 Task: Search for accommodations in Mineiros, Brazil, and select check-in and check-out dates.
Action: Mouse moved to (423, 106)
Screenshot: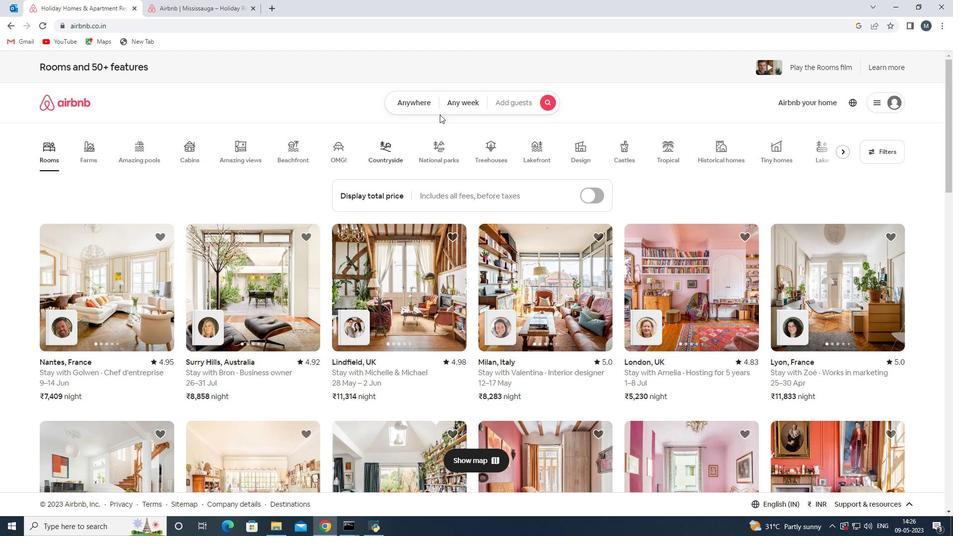 
Action: Mouse pressed left at (423, 106)
Screenshot: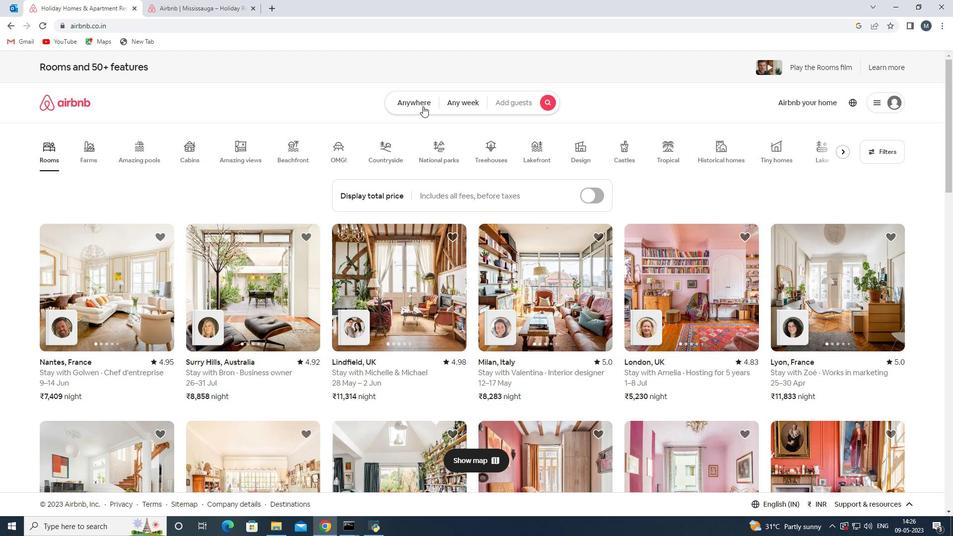 
Action: Mouse moved to (356, 142)
Screenshot: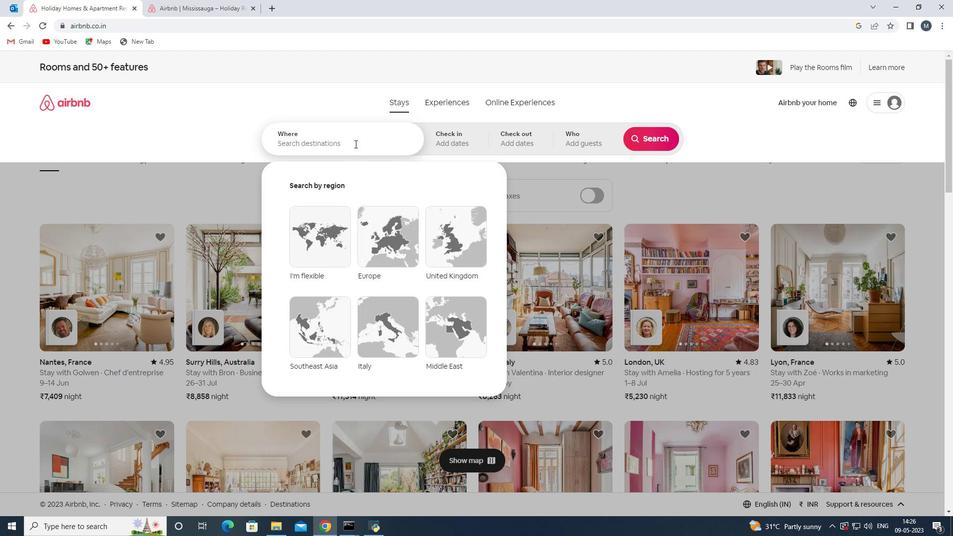 
Action: Mouse pressed left at (356, 142)
Screenshot: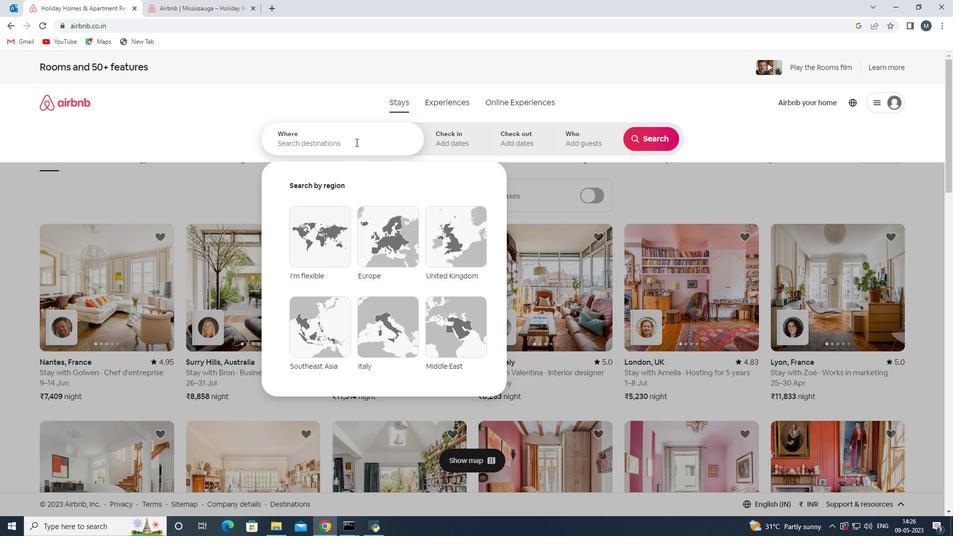 
Action: Mouse moved to (355, 144)
Screenshot: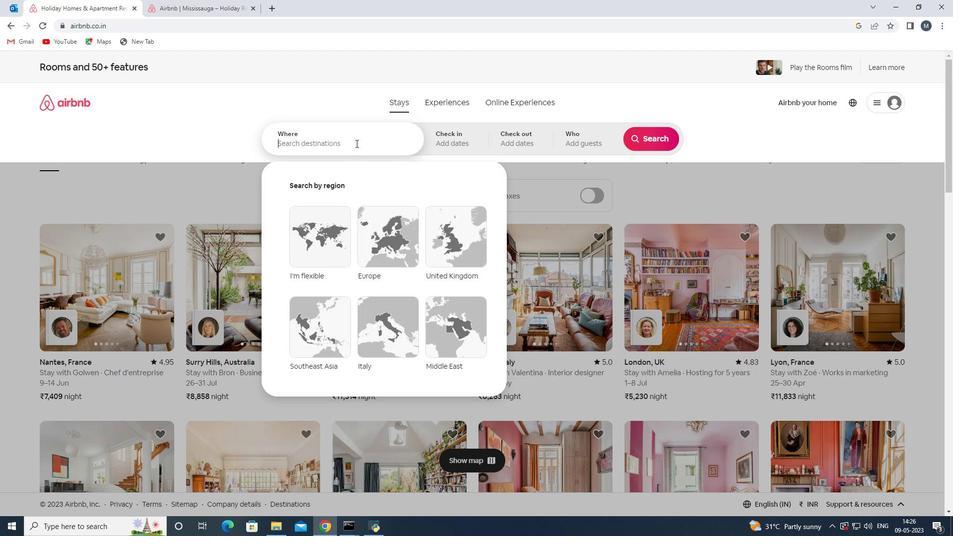 
Action: Key pressed <Key.shift>
Screenshot: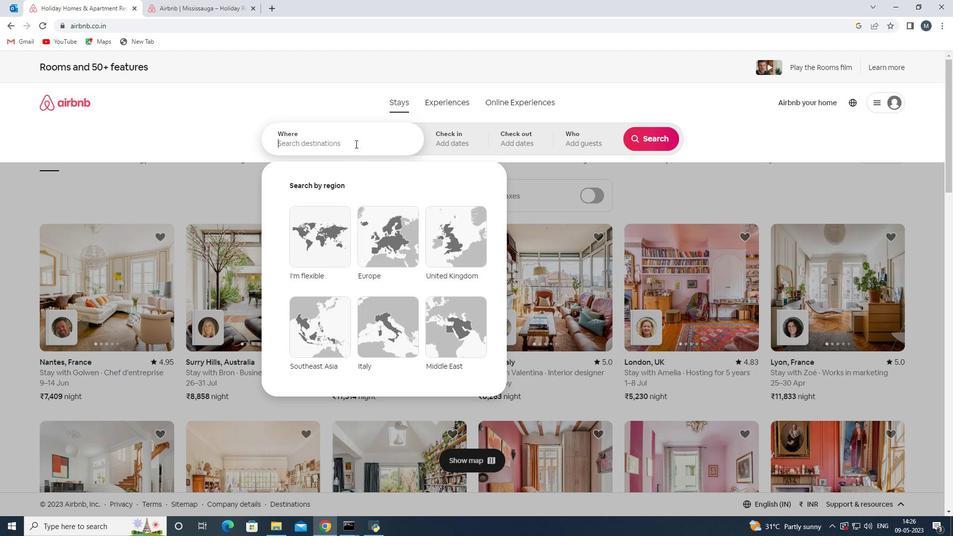 
Action: Mouse moved to (355, 144)
Screenshot: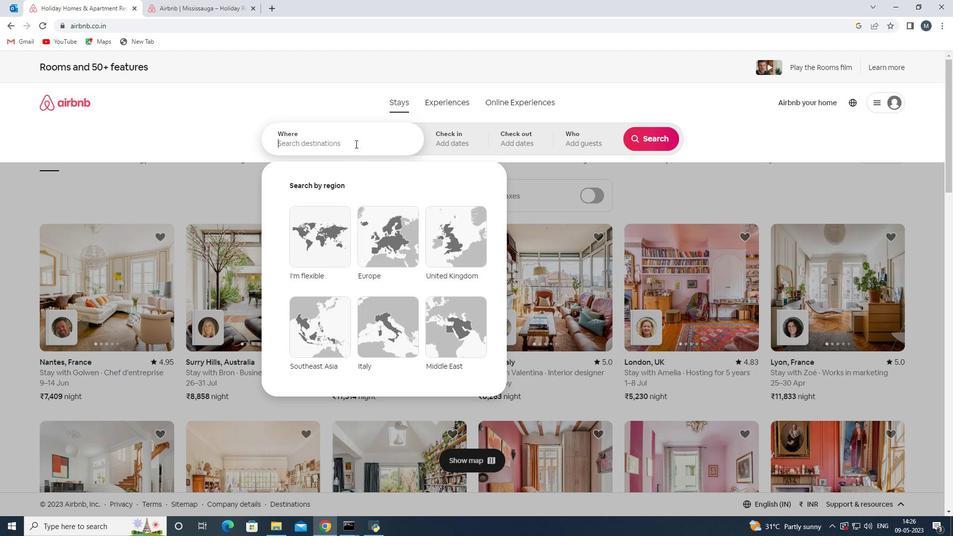 
Action: Key pressed <Key.shift><Key.shift><Key.shift>
Screenshot: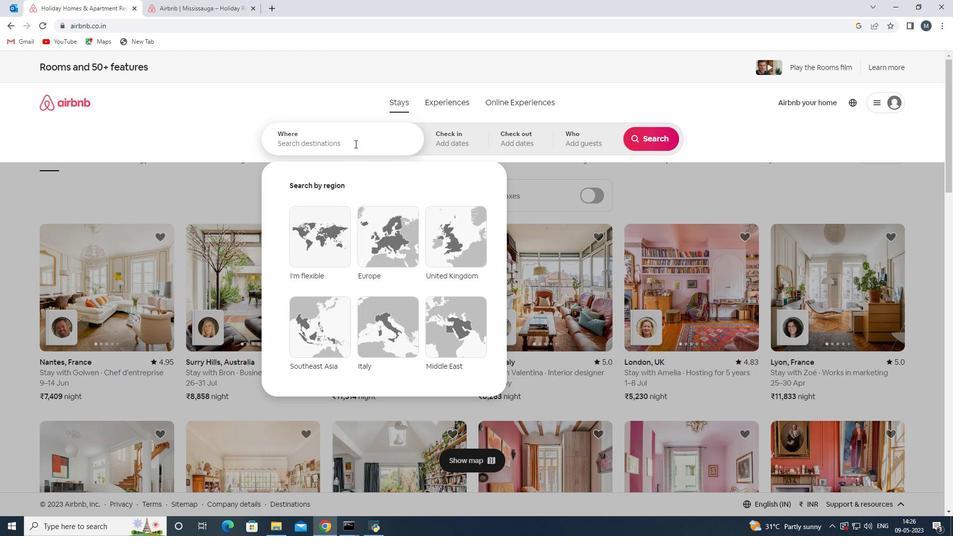
Action: Mouse moved to (355, 144)
Screenshot: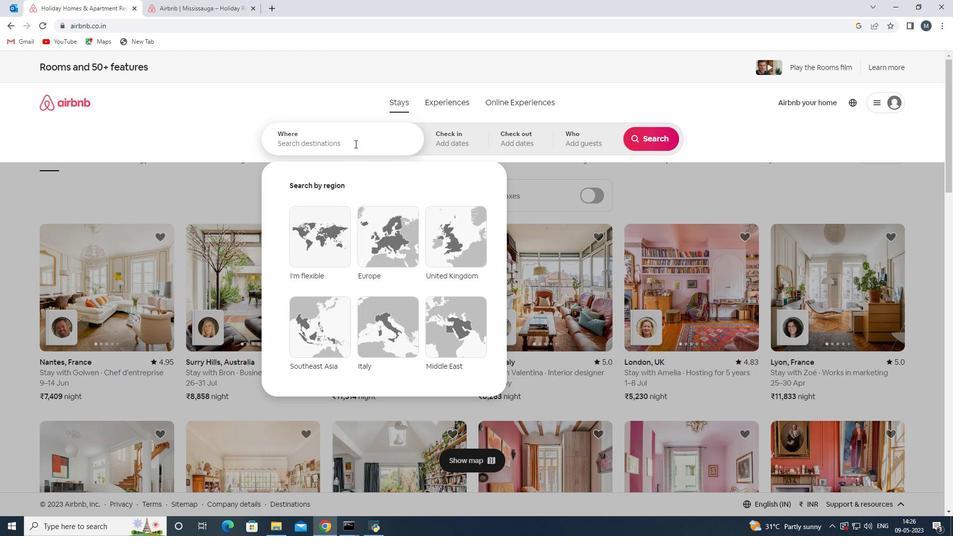 
Action: Key pressed <Key.shift>
Screenshot: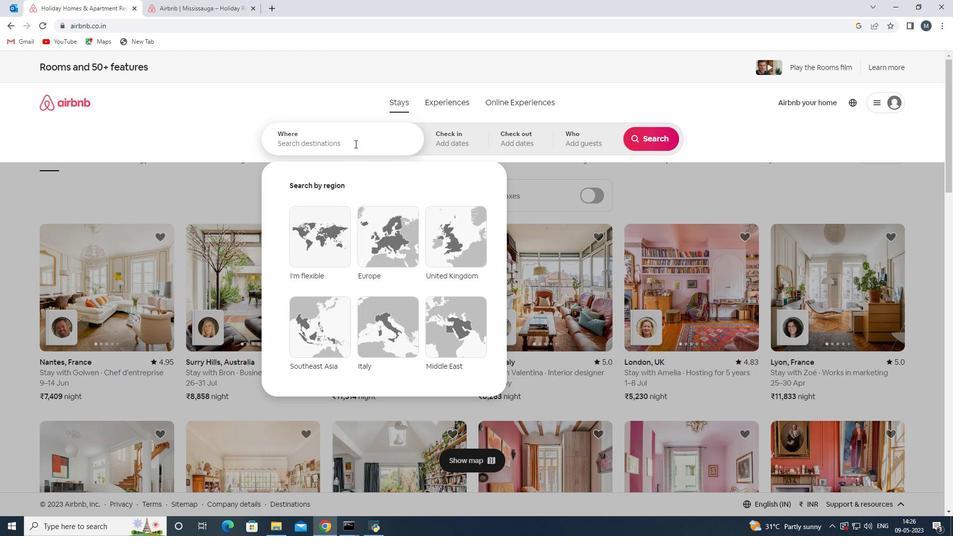 
Action: Mouse moved to (354, 144)
Screenshot: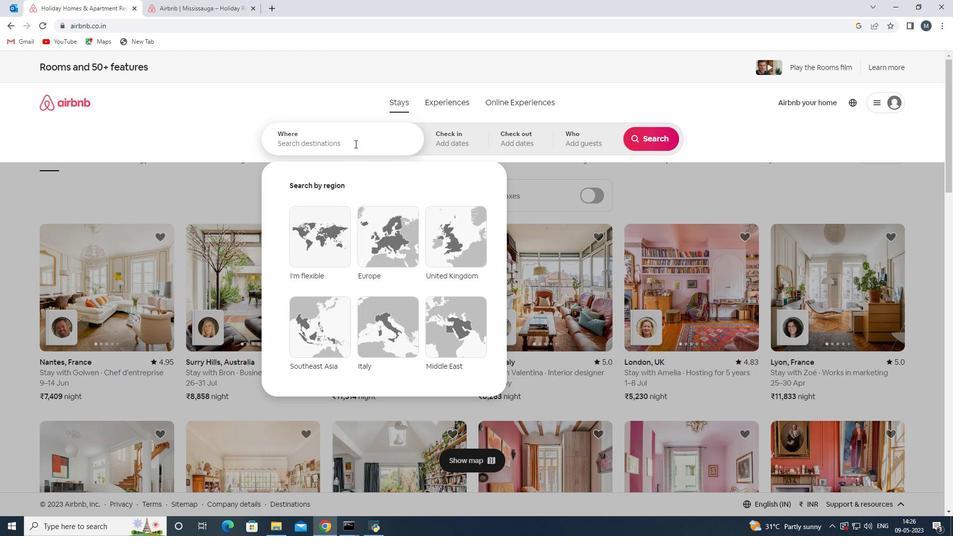
Action: Key pressed <Key.shift>
Screenshot: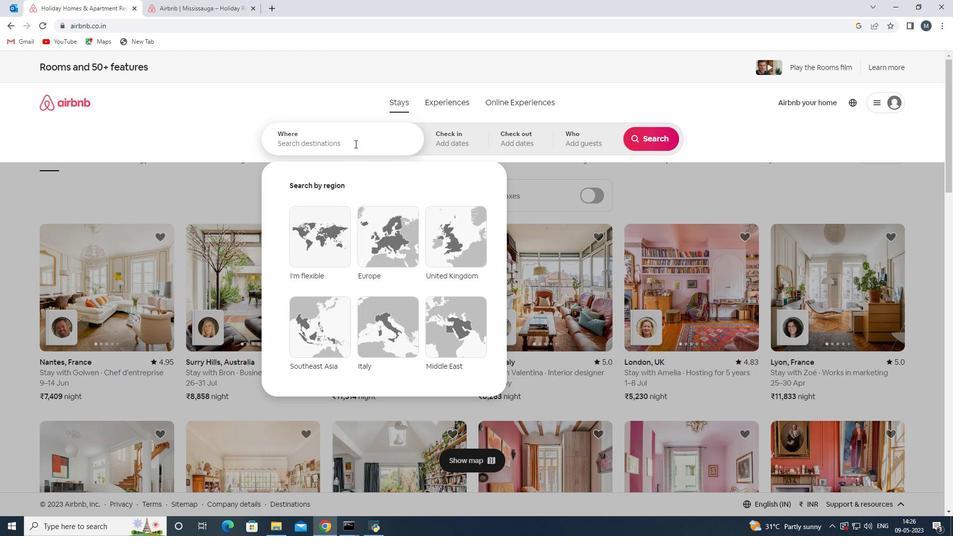 
Action: Mouse moved to (354, 144)
Screenshot: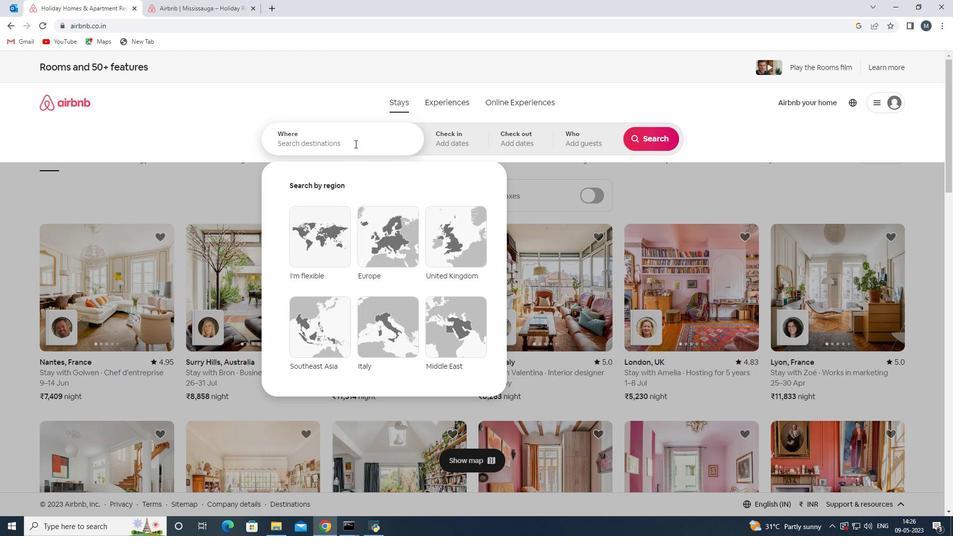 
Action: Key pressed <Key.shift><Key.shift><Key.shift><Key.shift>Min
Screenshot: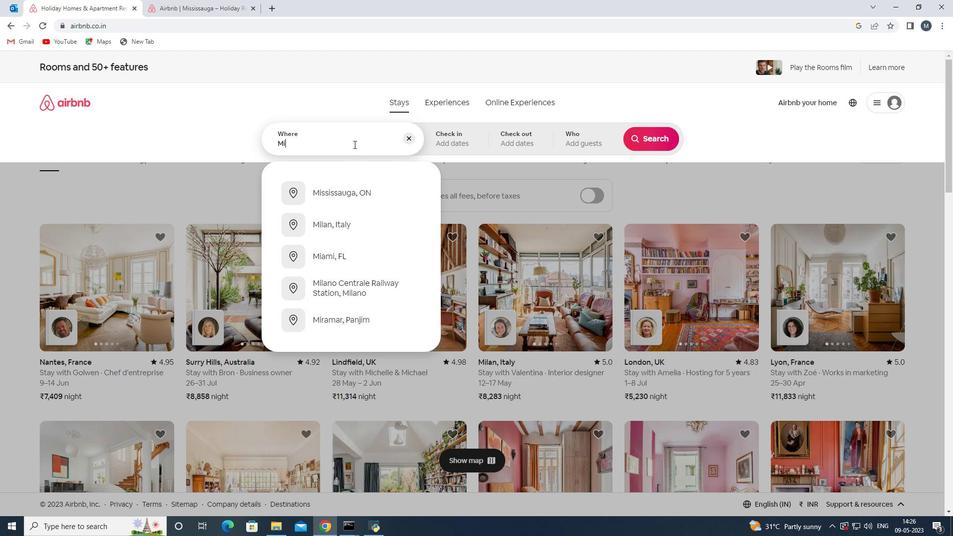 
Action: Mouse moved to (354, 146)
Screenshot: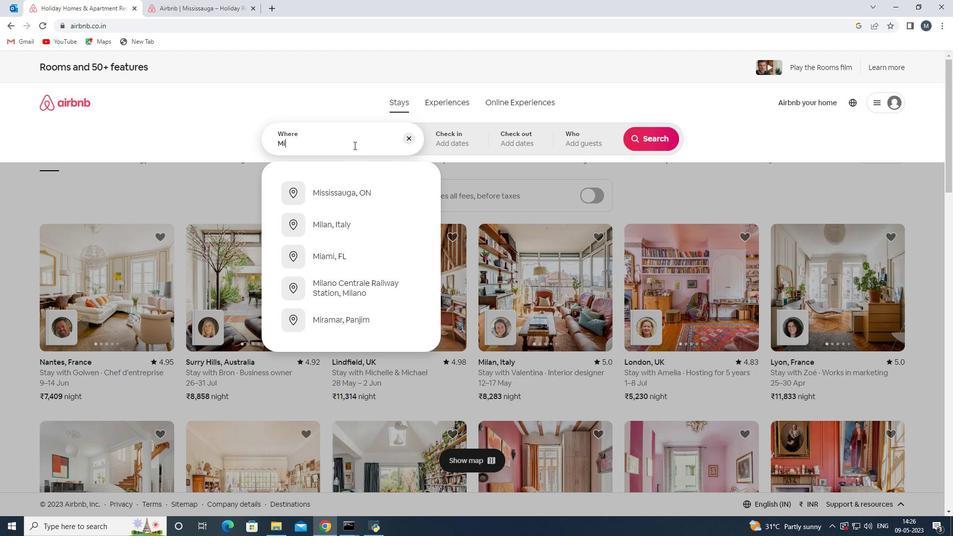 
Action: Key pressed er<Key.backspace>i
Screenshot: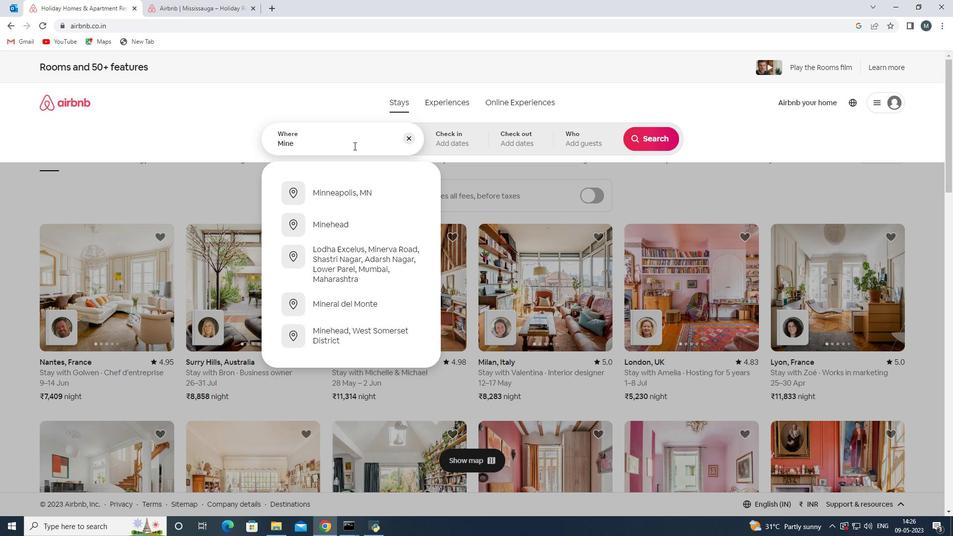
Action: Mouse moved to (353, 147)
Screenshot: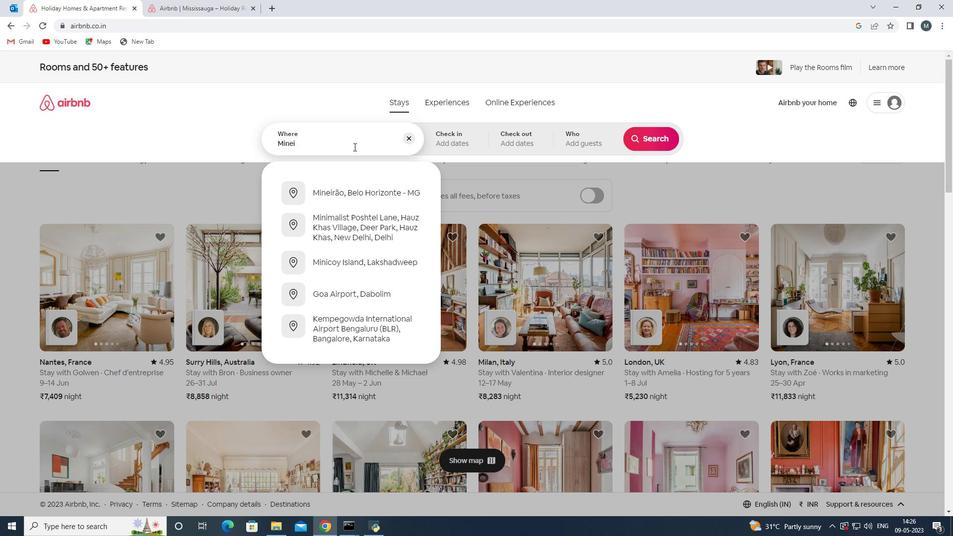 
Action: Key pressed r
Screenshot: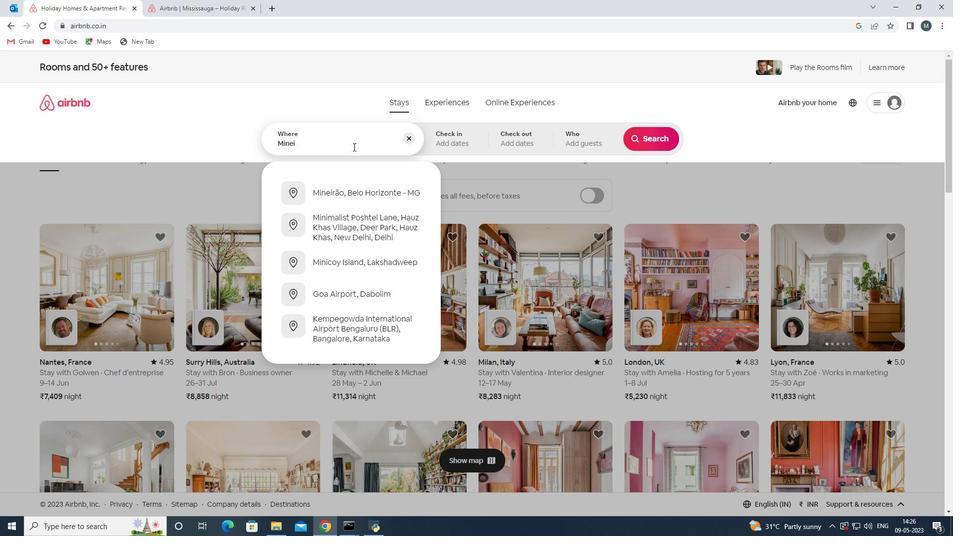 
Action: Mouse moved to (353, 147)
Screenshot: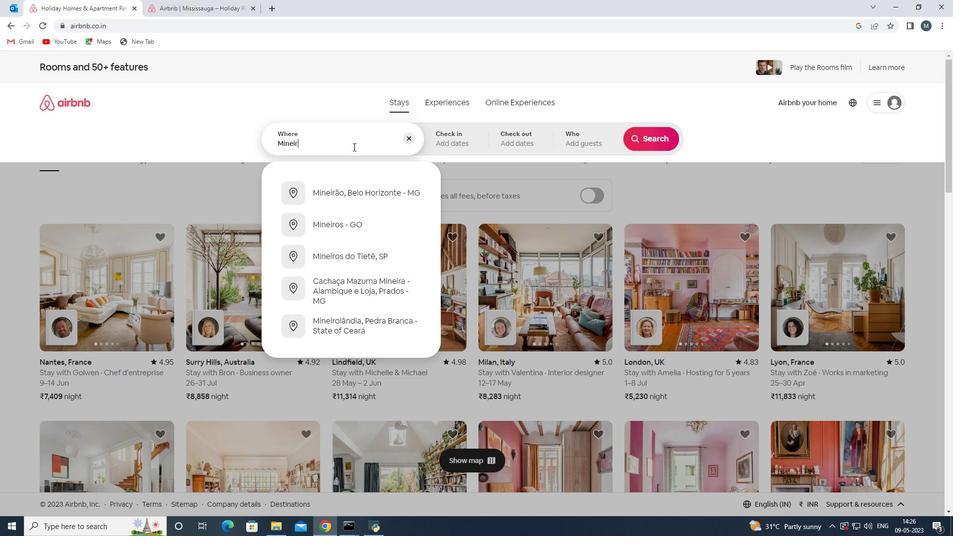 
Action: Key pressed o
Screenshot: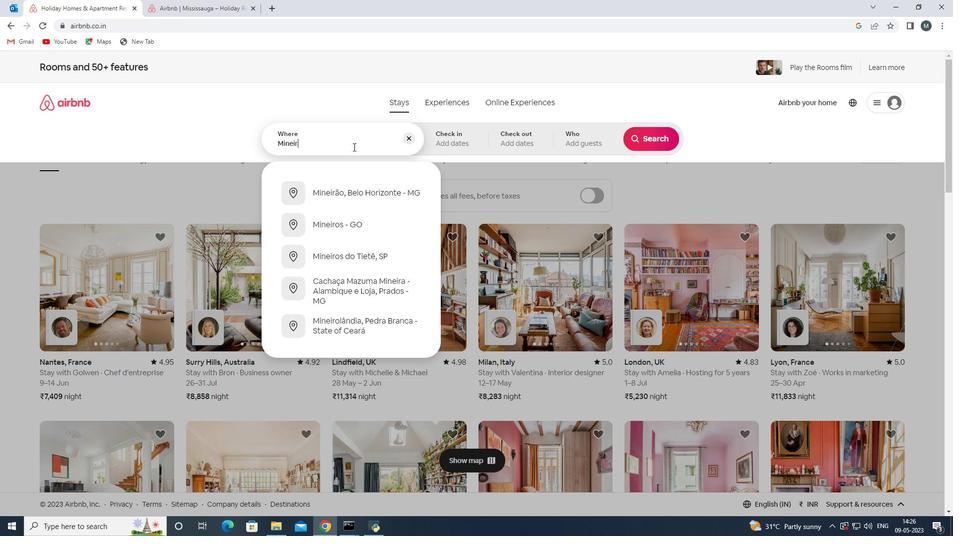 
Action: Mouse moved to (352, 147)
Screenshot: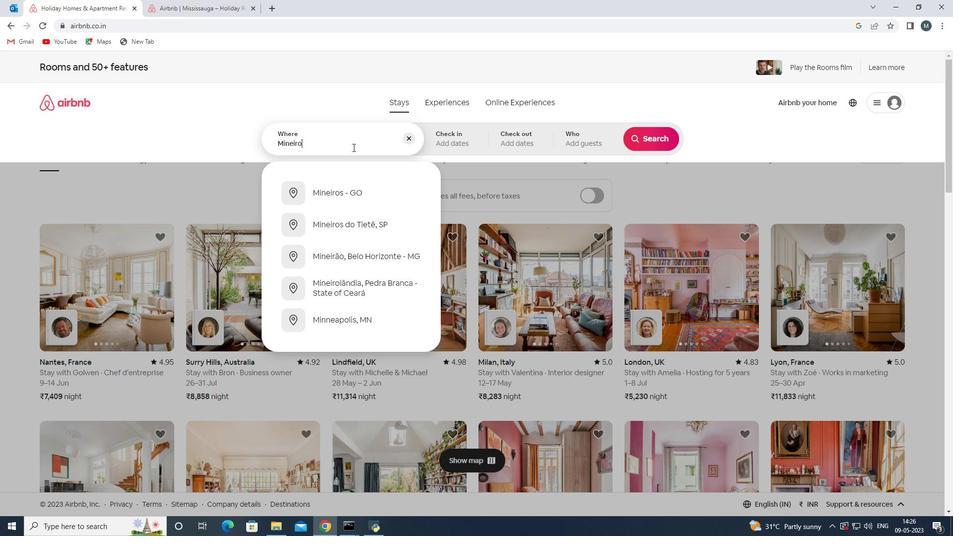 
Action: Key pressed s
Screenshot: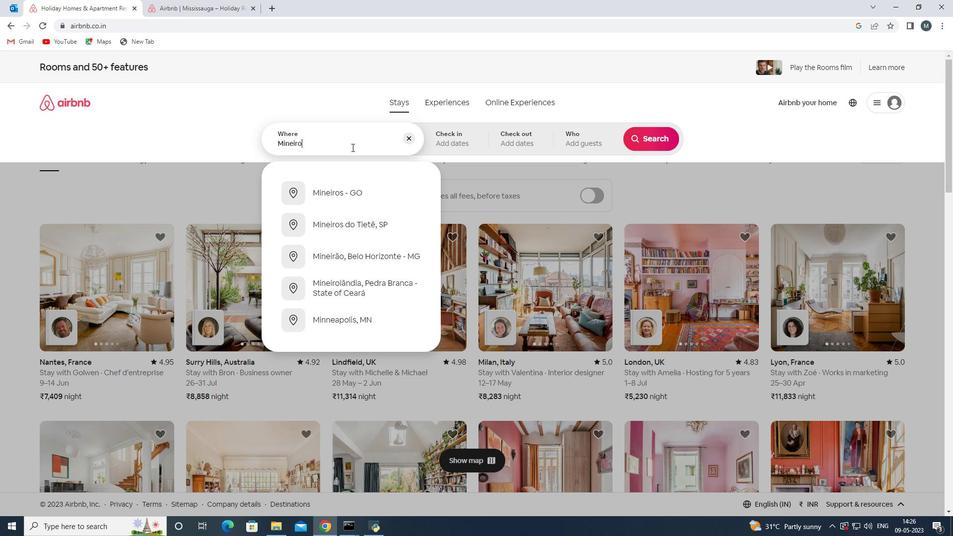 
Action: Mouse moved to (352, 148)
Screenshot: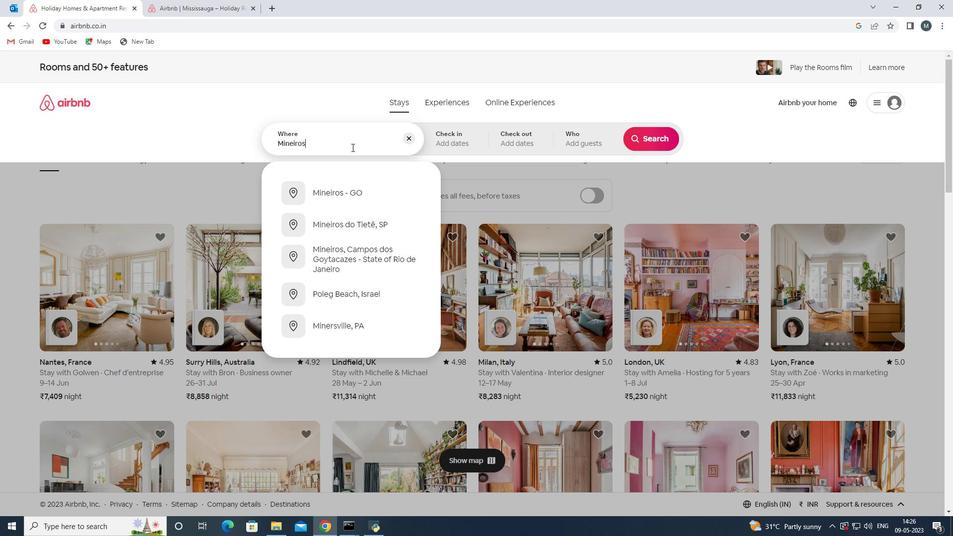 
Action: Key pressed ,<Key.shift>
Screenshot: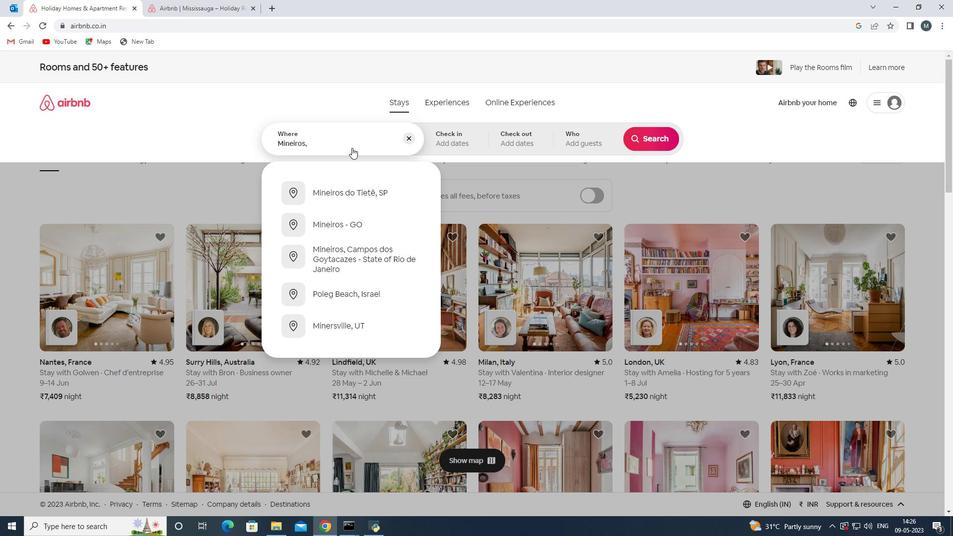
Action: Mouse moved to (352, 149)
Screenshot: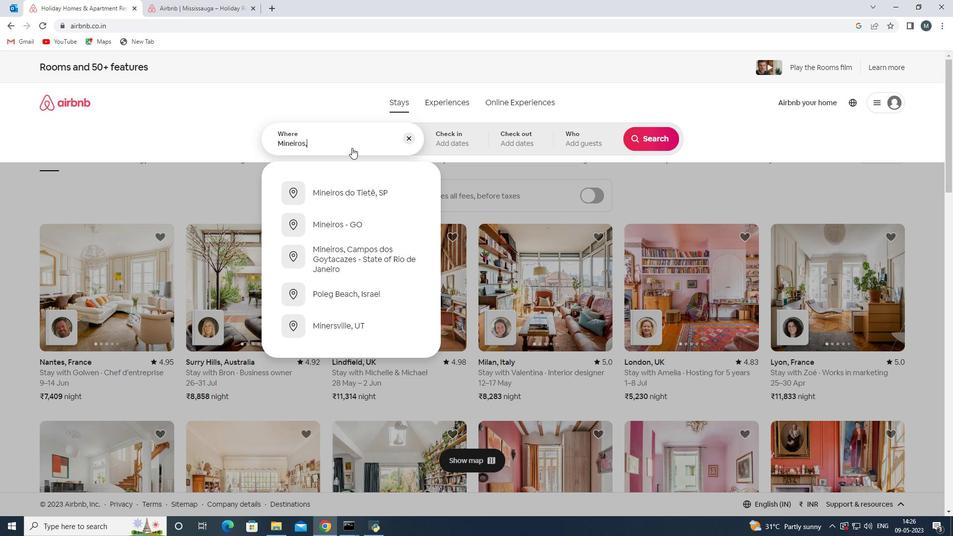 
Action: Key pressed <Key.shift><Key.shift><Key.shift><Key.shift>B
Screenshot: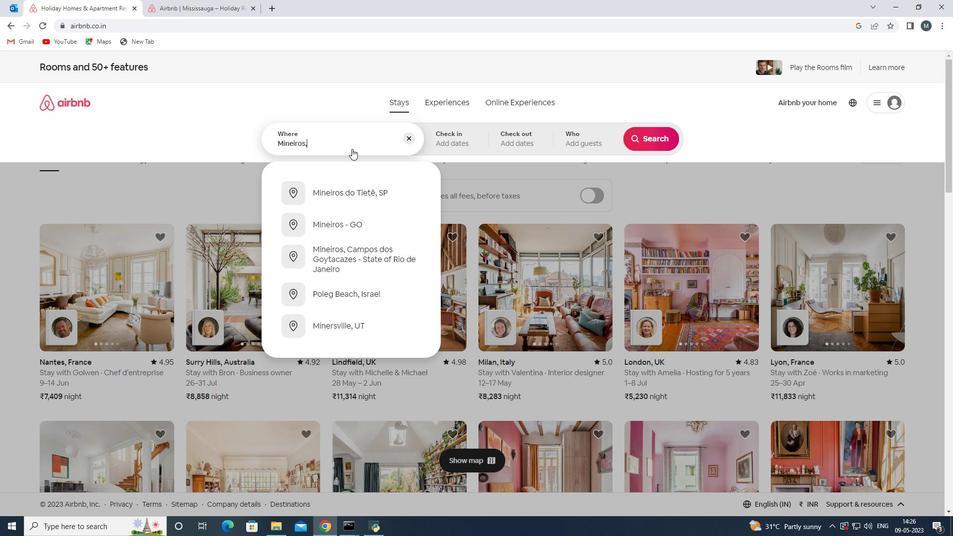 
Action: Mouse moved to (351, 149)
Screenshot: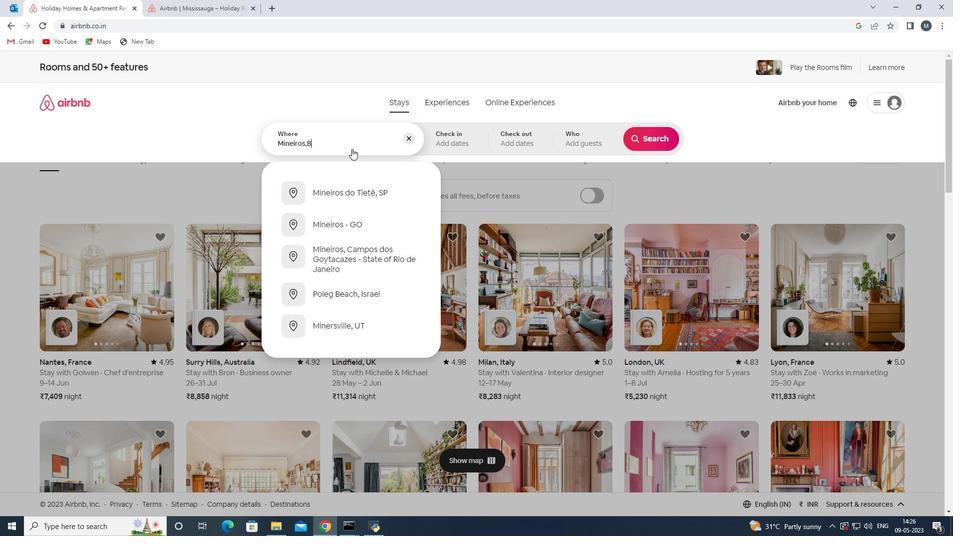 
Action: Key pressed r
Screenshot: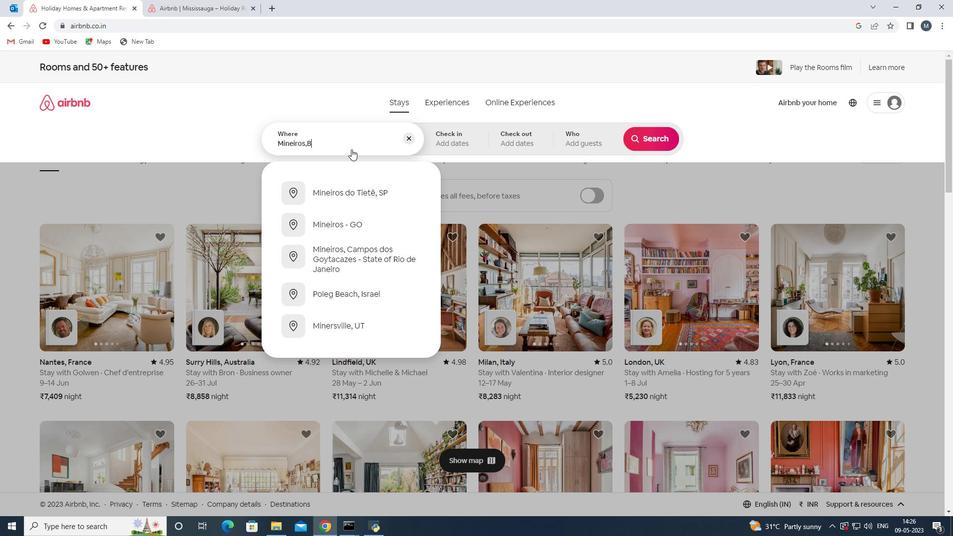 
Action: Mouse moved to (349, 149)
Screenshot: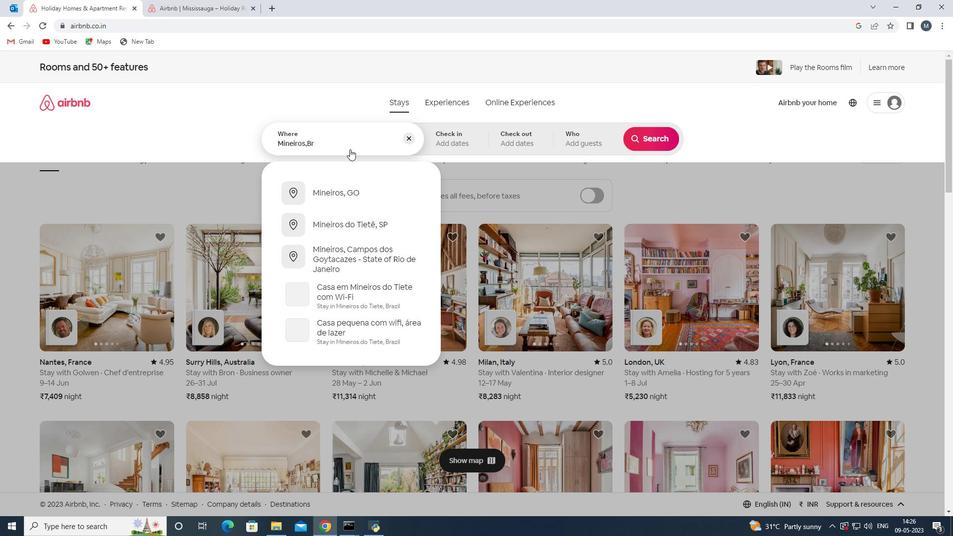 
Action: Key pressed azil
Screenshot: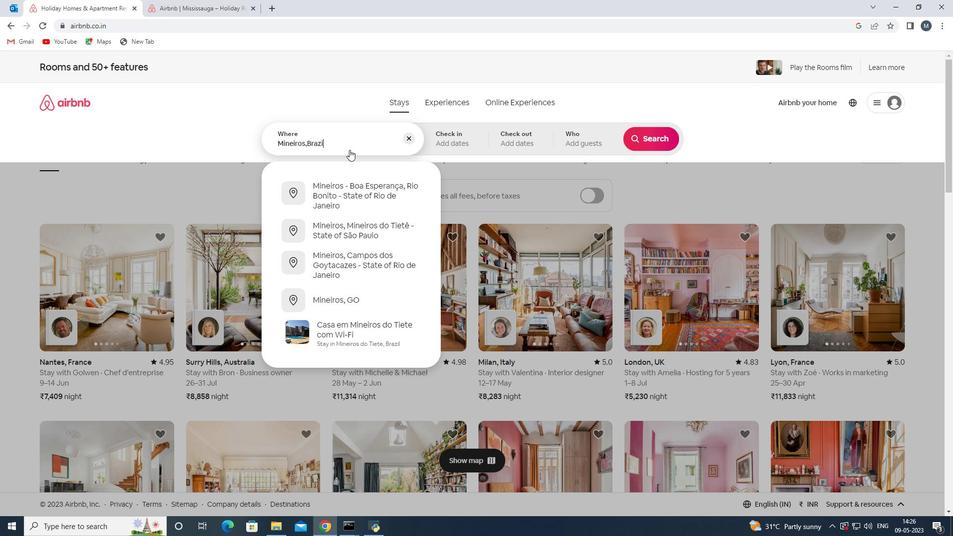 
Action: Mouse moved to (349, 151)
Screenshot: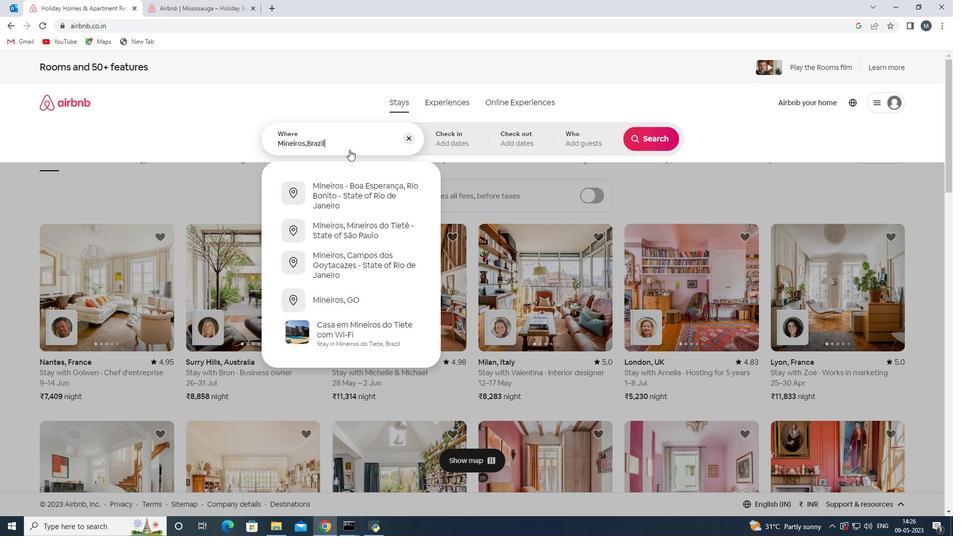 
Action: Key pressed <Key.enter>
Screenshot: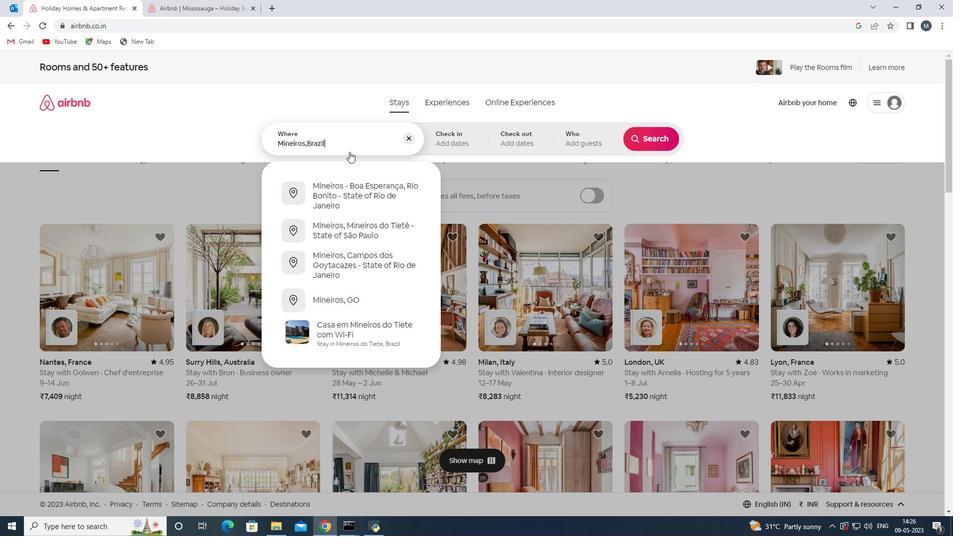 
Action: Mouse moved to (646, 217)
Screenshot: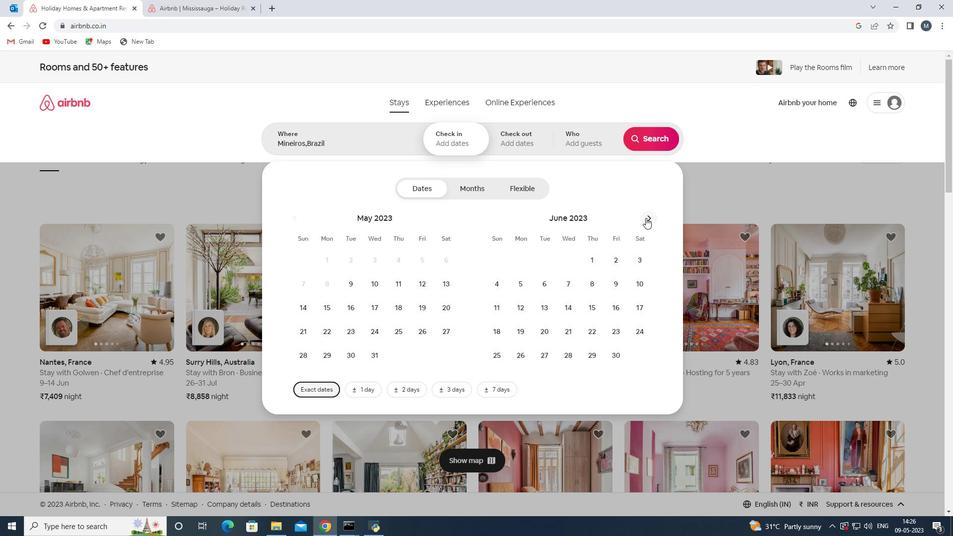 
Action: Mouse pressed left at (646, 217)
Screenshot: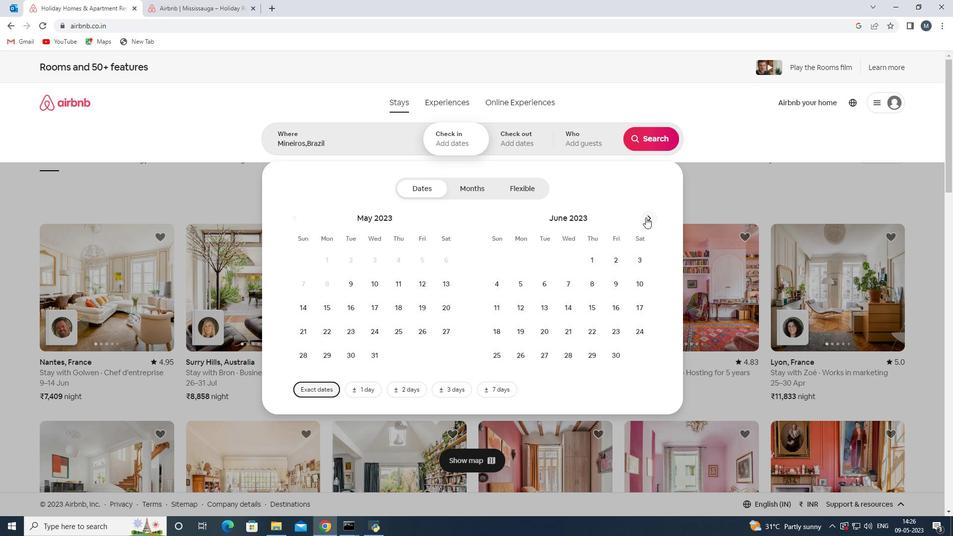 
Action: Mouse moved to (449, 285)
Screenshot: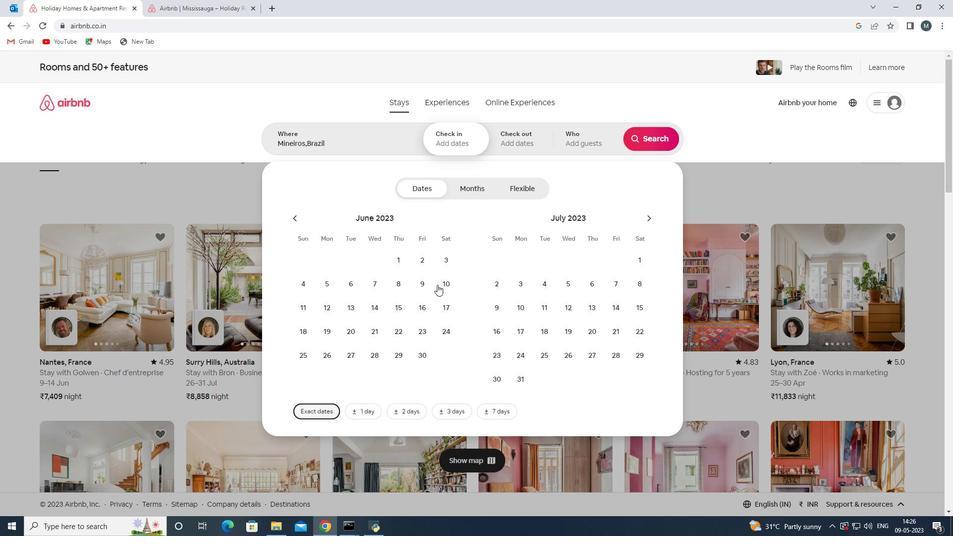 
Action: Mouse pressed left at (449, 285)
Screenshot: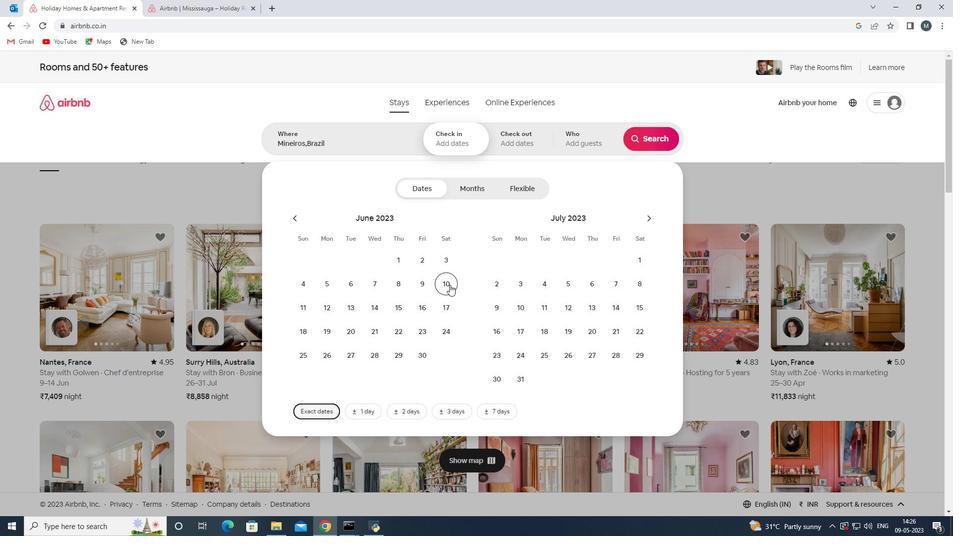 
Action: Mouse moved to (391, 306)
Screenshot: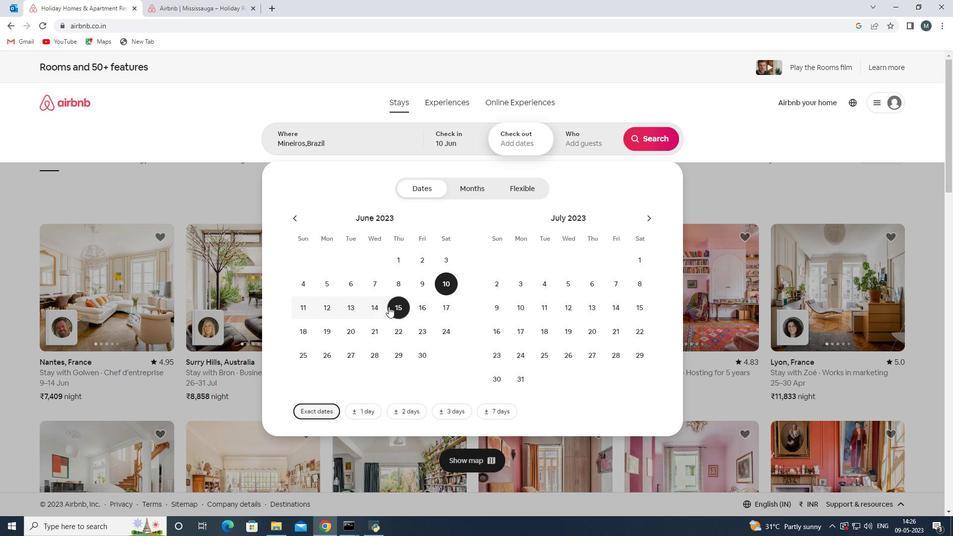 
Action: Mouse pressed left at (391, 306)
Screenshot: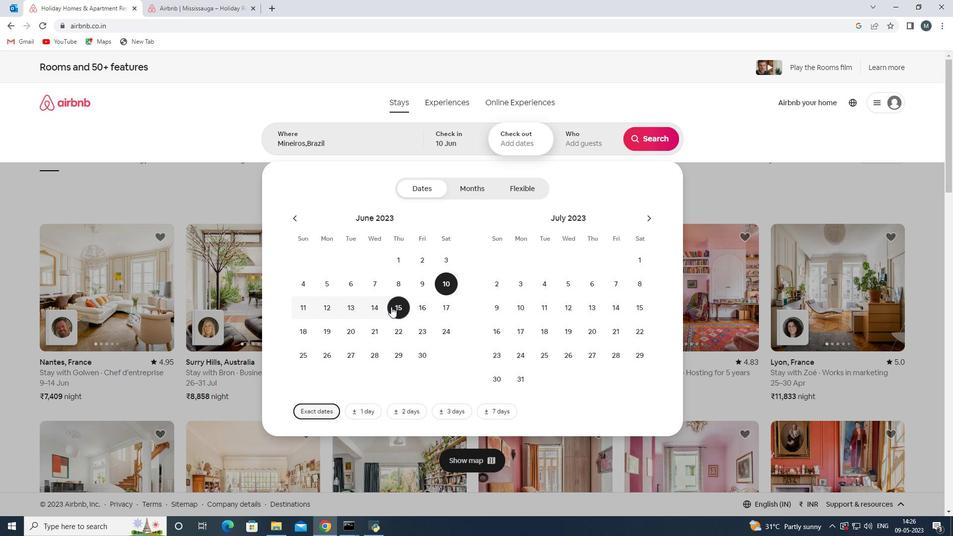 
Action: Mouse moved to (522, 308)
Screenshot: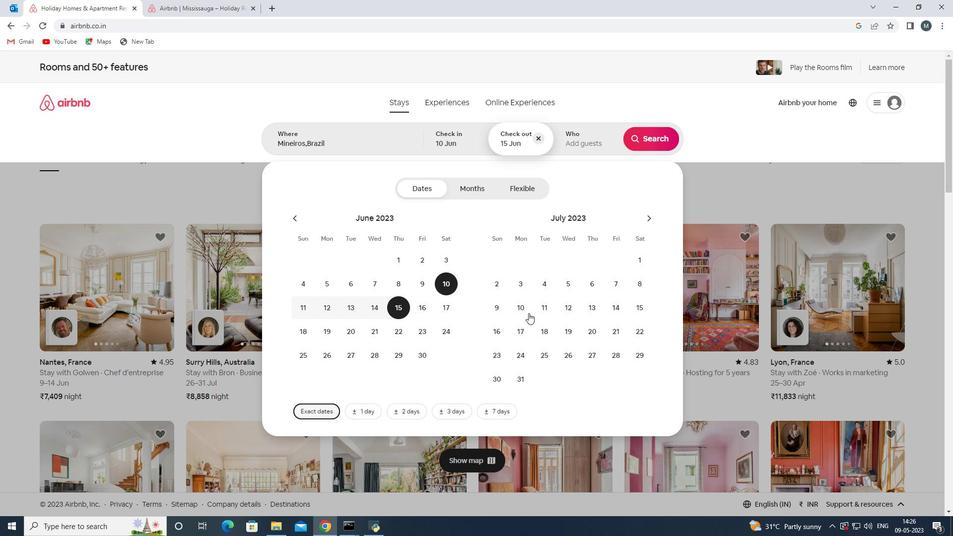 
Action: Mouse pressed left at (522, 308)
Screenshot: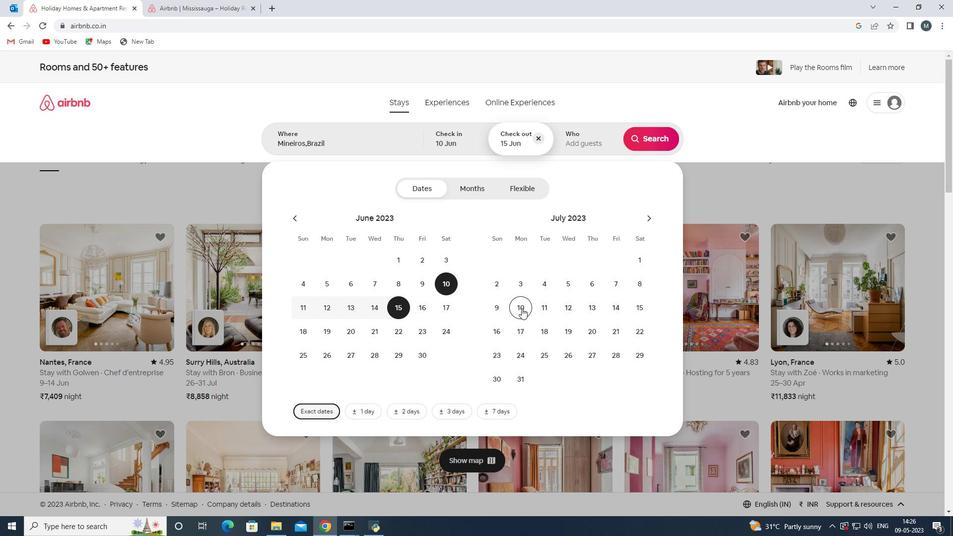 
Action: Mouse moved to (635, 307)
Screenshot: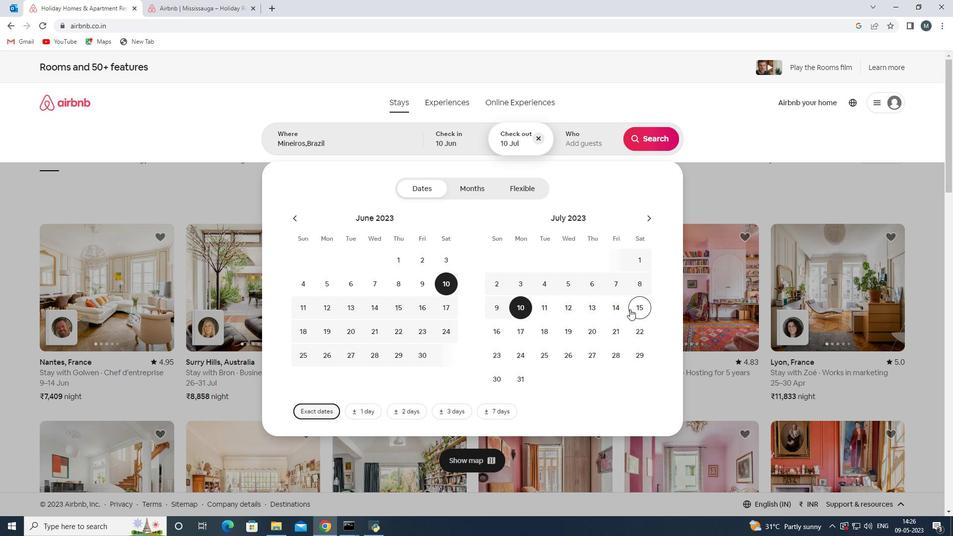 
Action: Mouse pressed left at (635, 307)
Screenshot: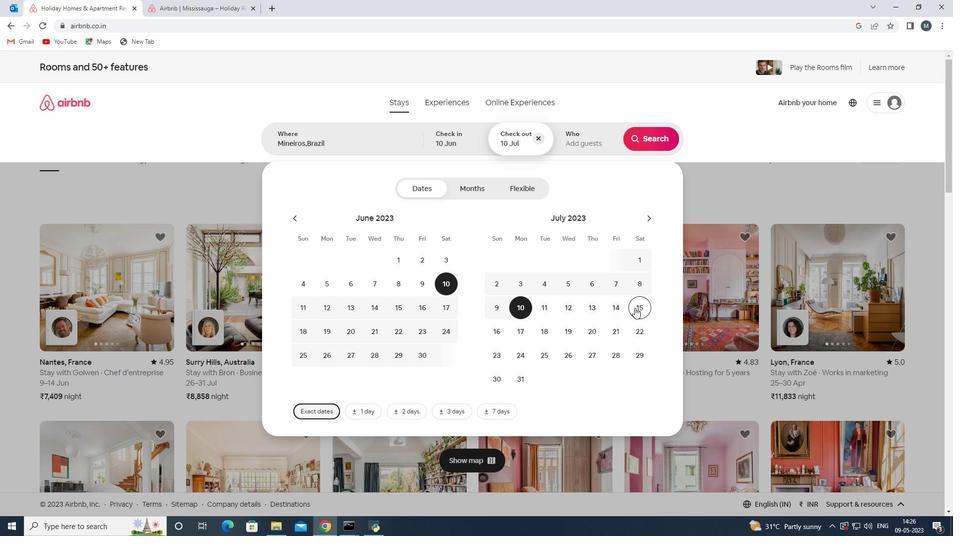 
Action: Mouse moved to (521, 300)
Screenshot: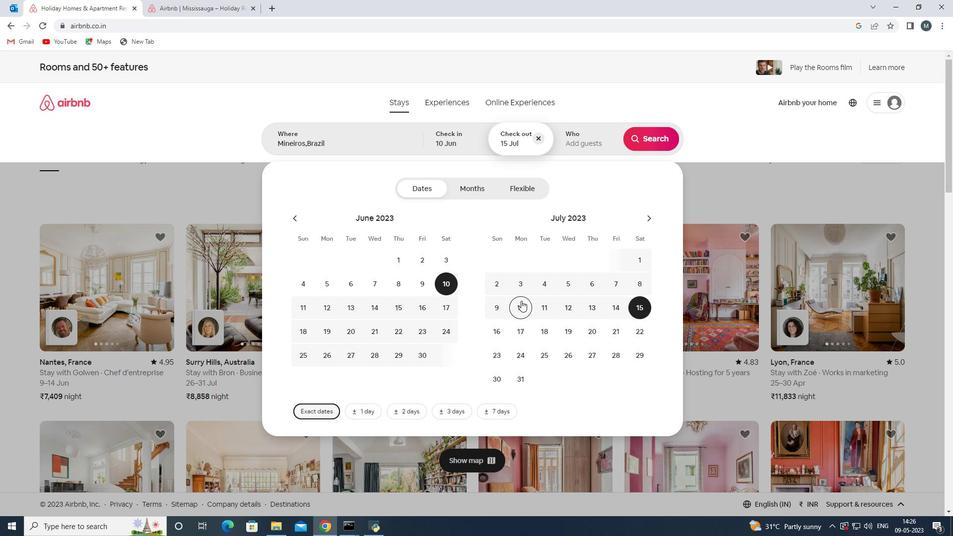 
